 Task: Apply for data extraction.
Action: Mouse moved to (225, 163)
Screenshot: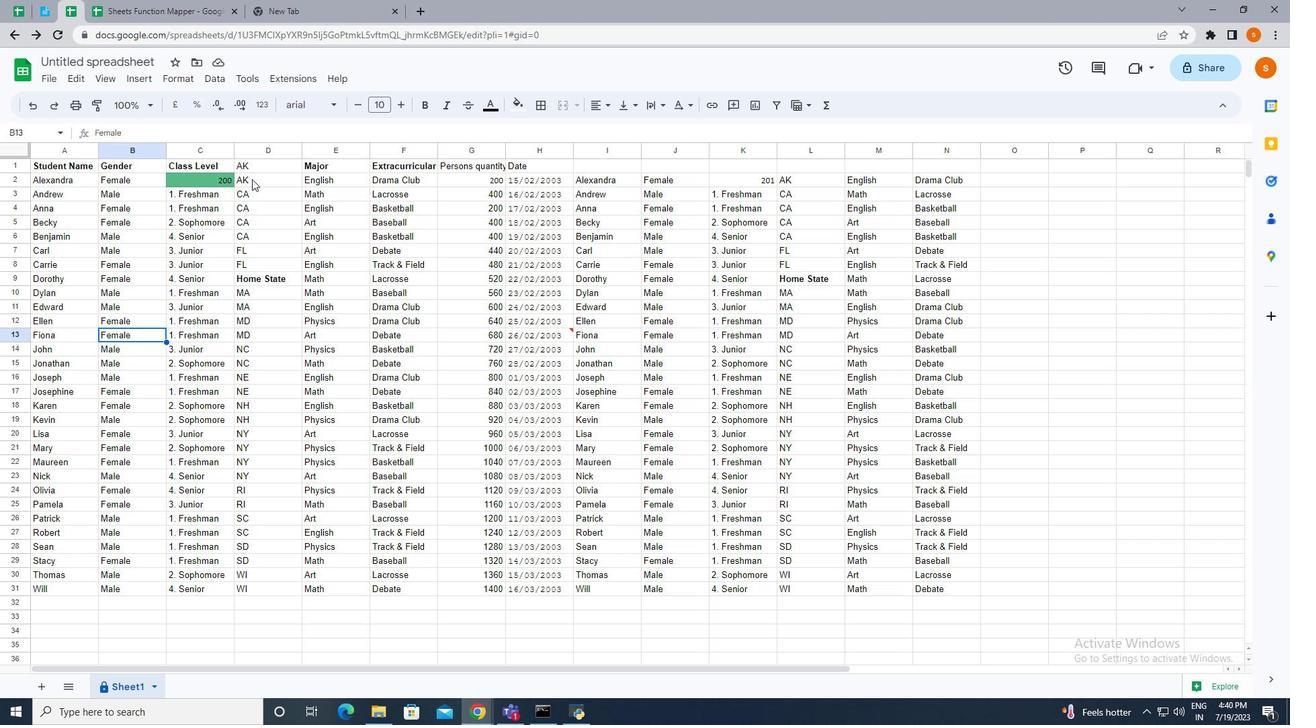 
Action: Mouse pressed left at (225, 163)
Screenshot: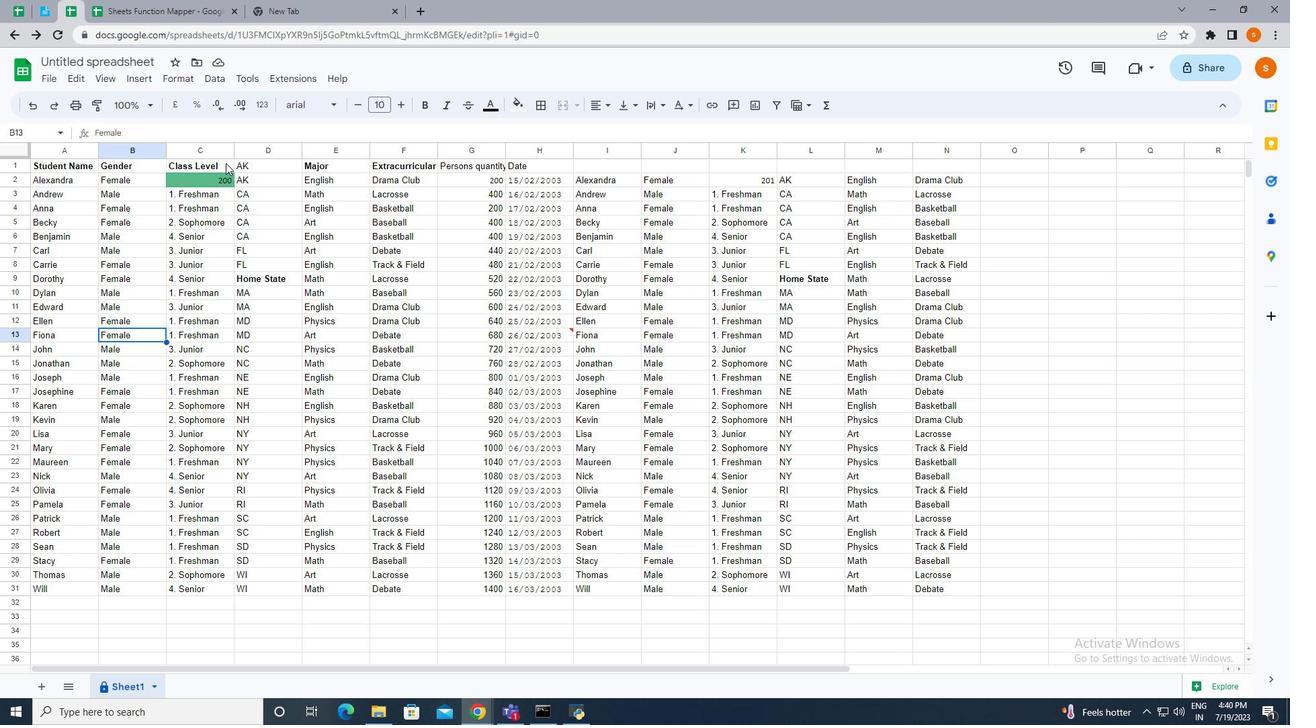 
Action: Mouse moved to (224, 83)
Screenshot: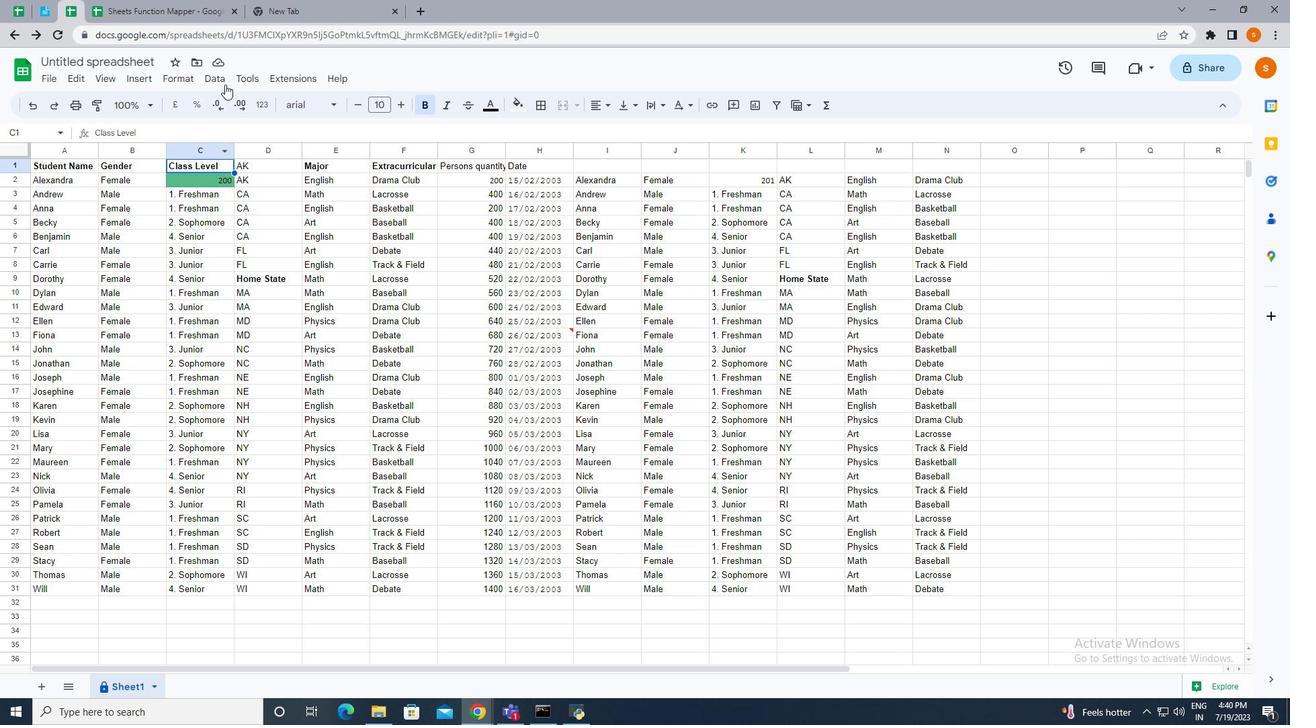 
Action: Mouse pressed left at (224, 83)
Screenshot: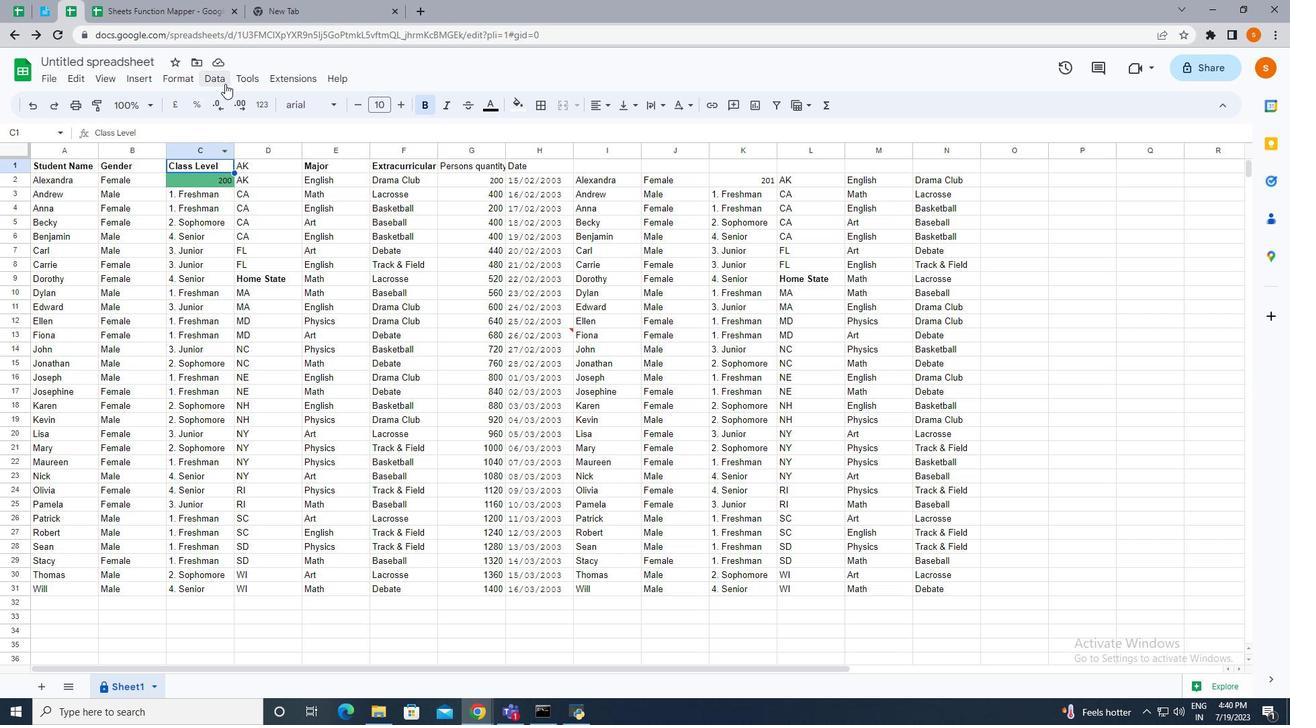 
Action: Mouse moved to (267, 412)
Screenshot: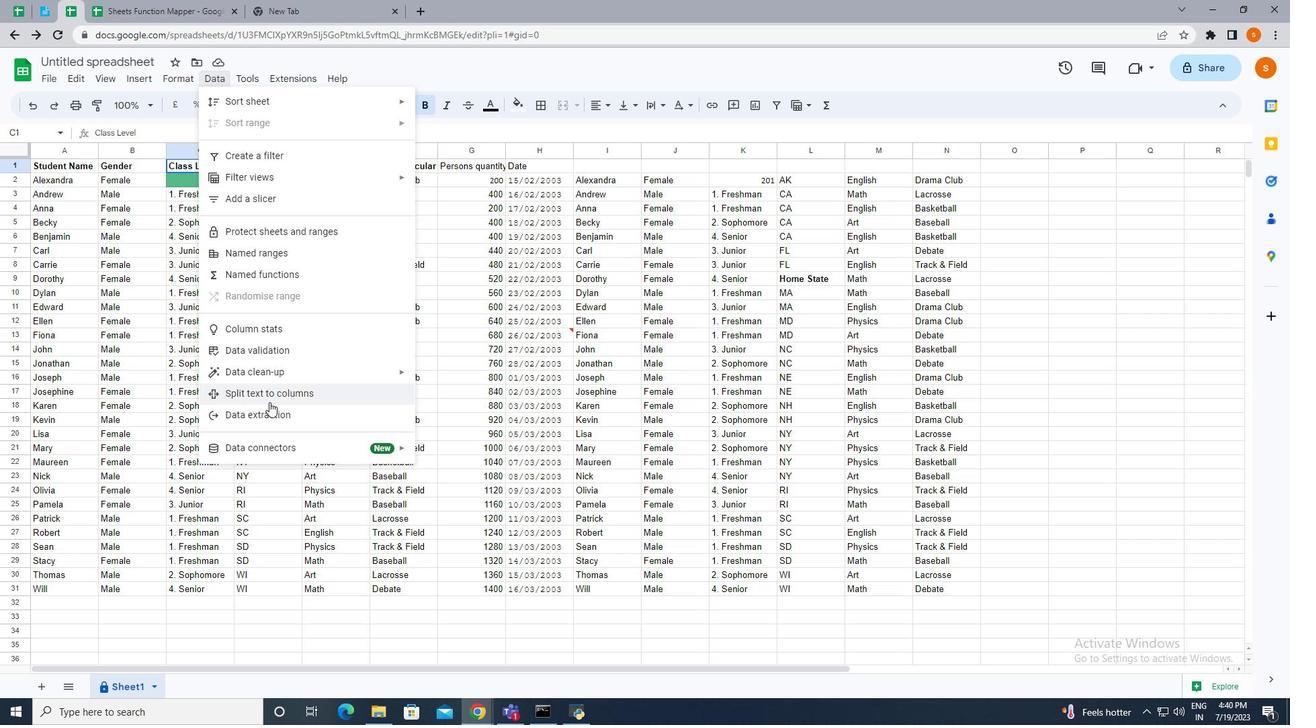 
Action: Mouse pressed left at (267, 412)
Screenshot: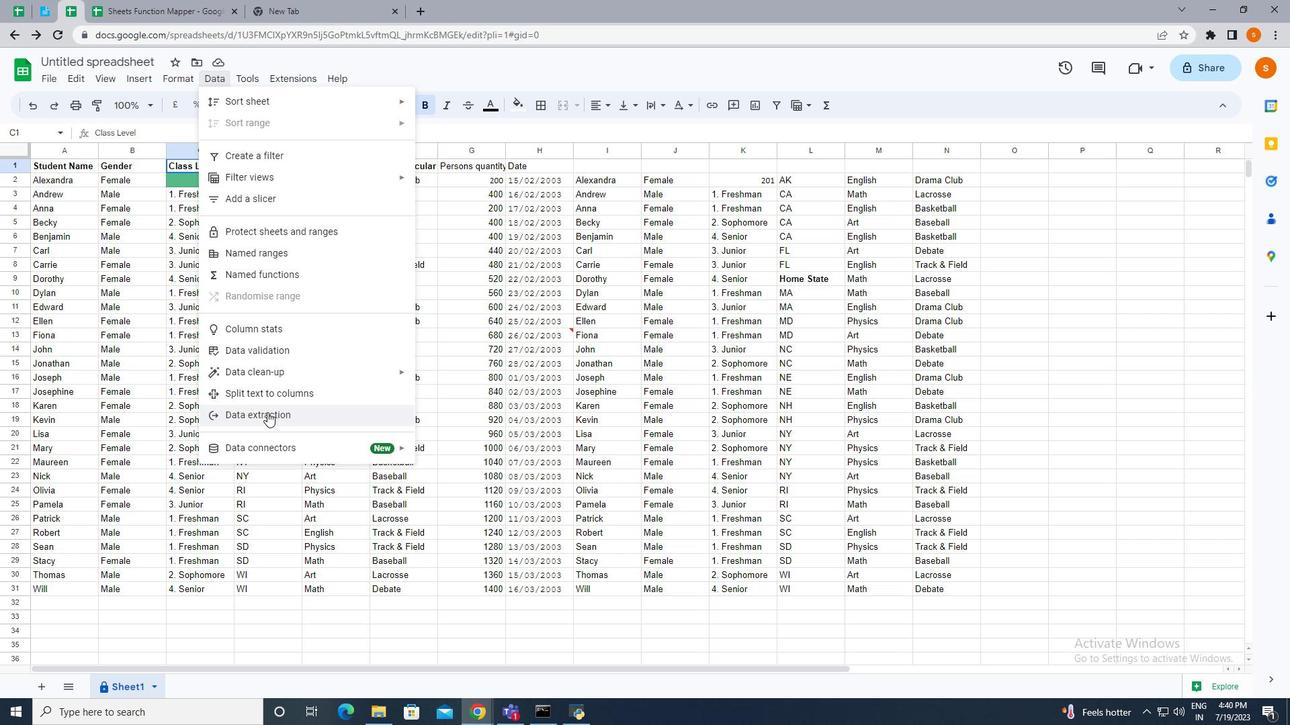
